 Task: Add Youtheory Watermelon Beauty Powder to the cart.
Action: Mouse moved to (327, 157)
Screenshot: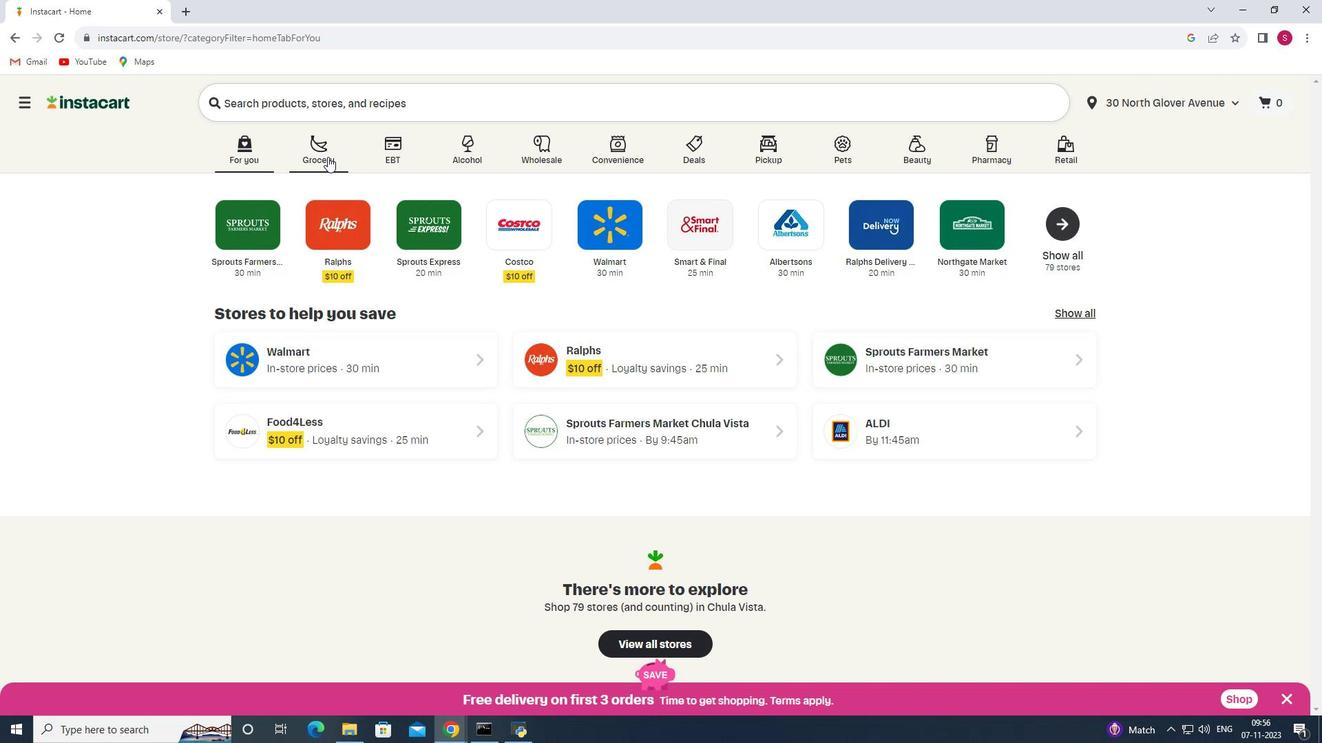 
Action: Mouse pressed left at (327, 157)
Screenshot: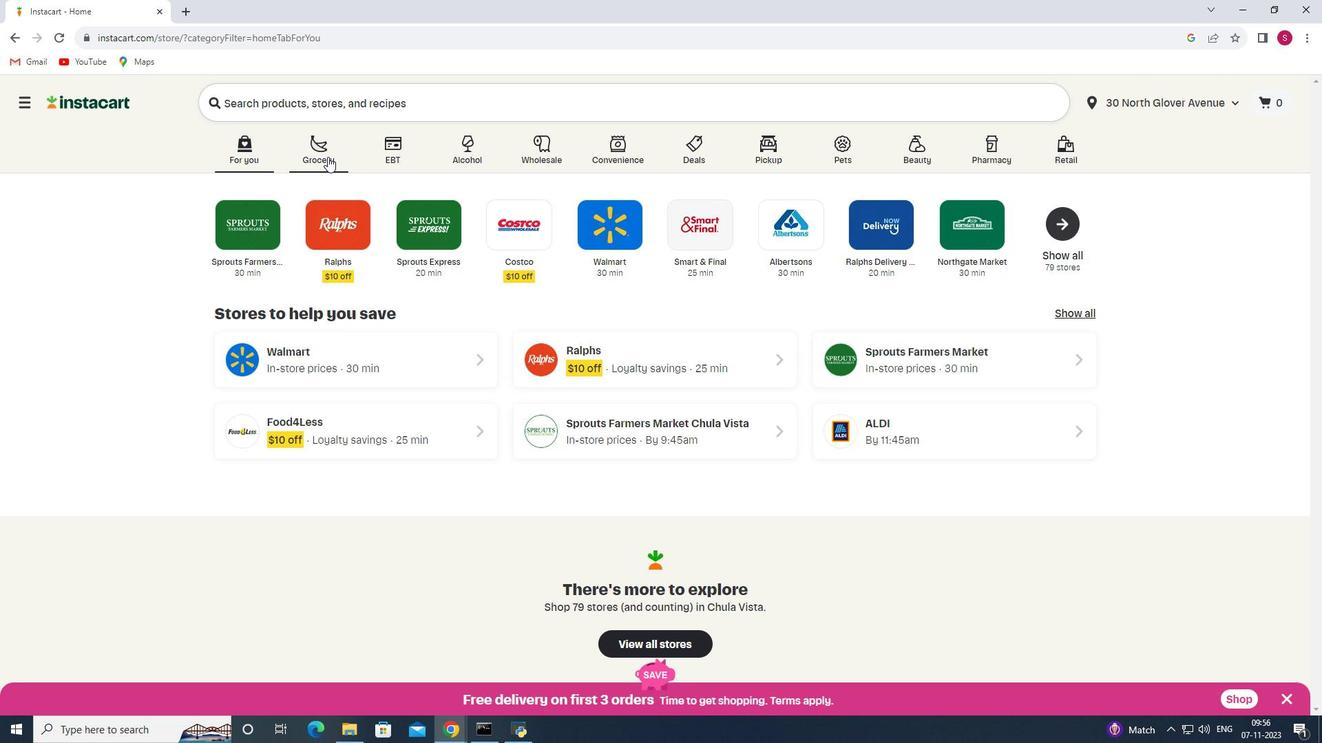 
Action: Mouse moved to (344, 390)
Screenshot: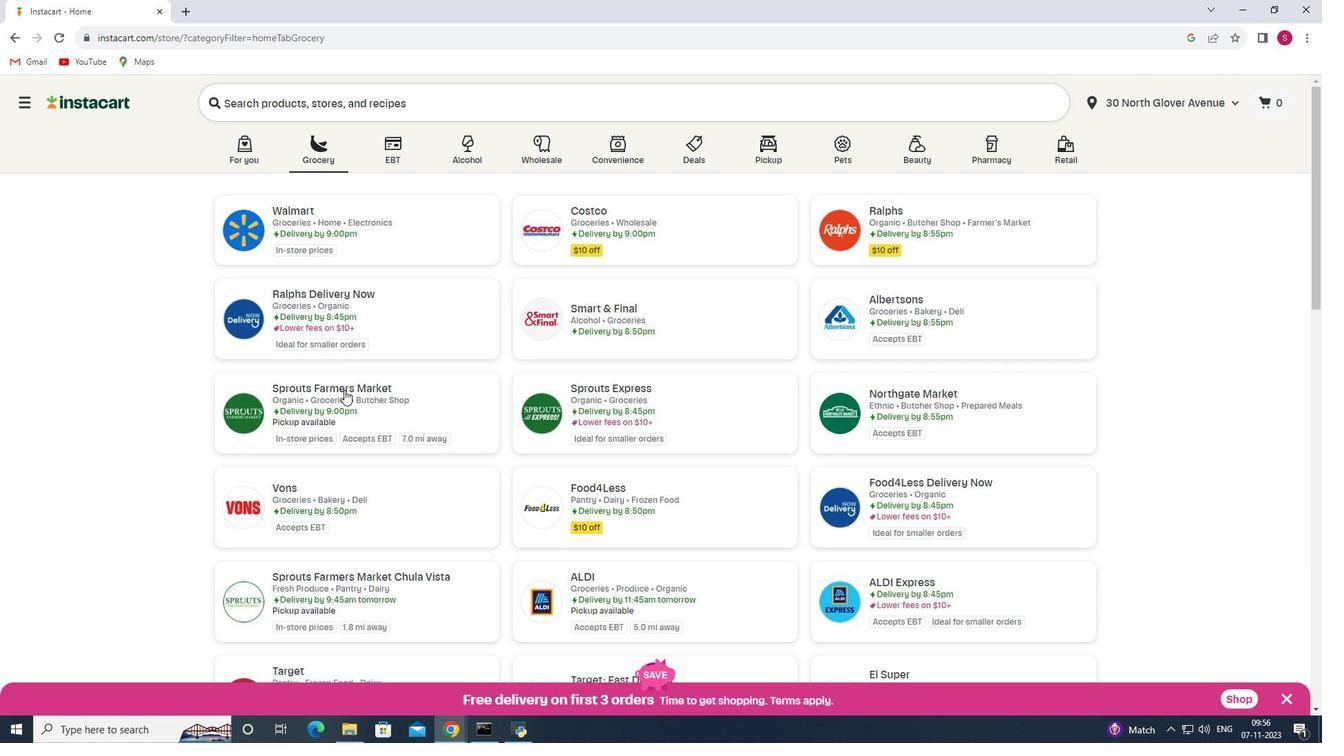 
Action: Mouse pressed left at (344, 390)
Screenshot: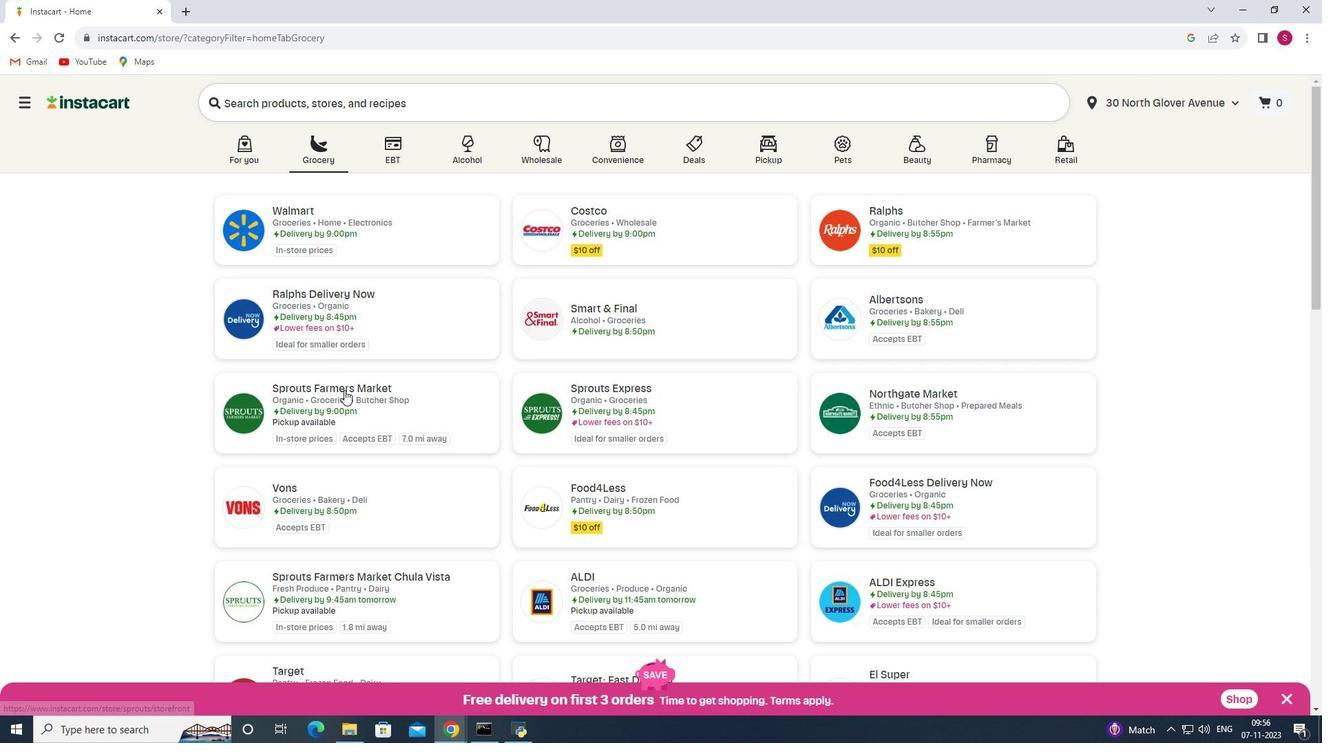 
Action: Mouse moved to (24, 515)
Screenshot: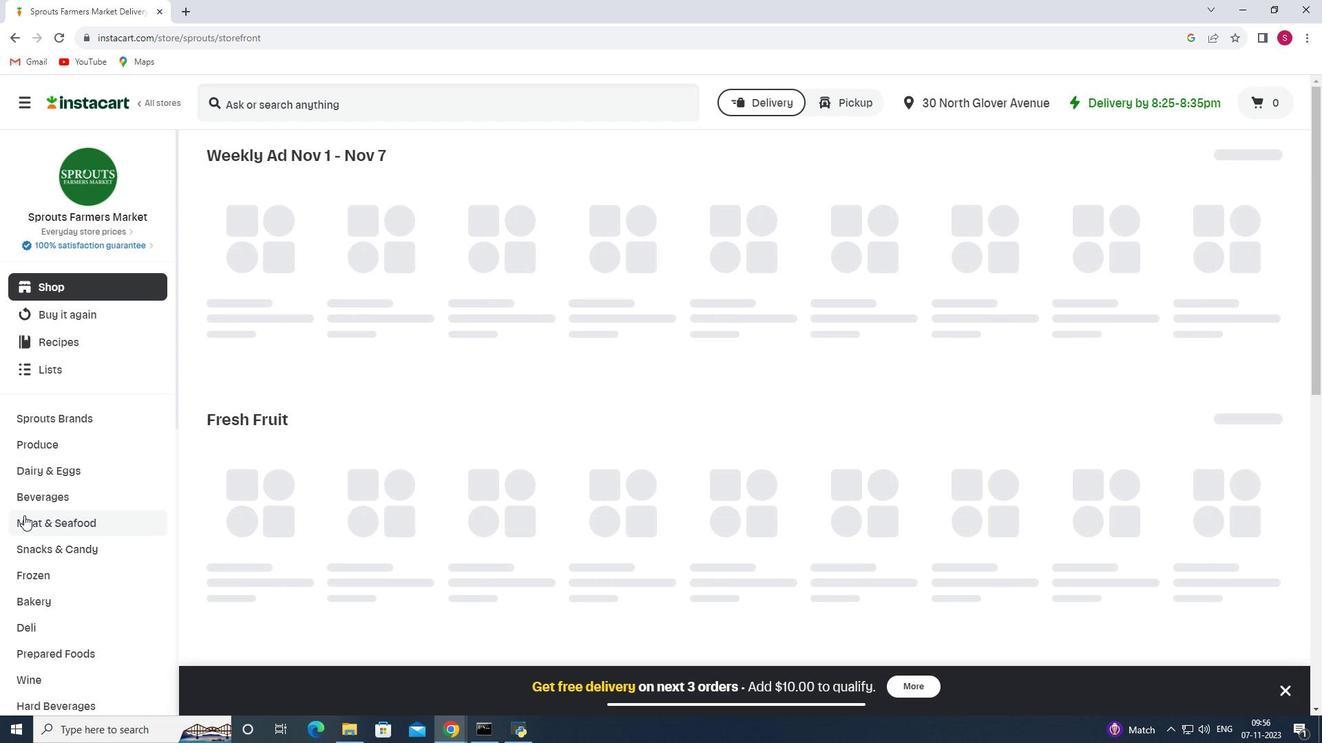 
Action: Mouse scrolled (24, 515) with delta (0, 0)
Screenshot: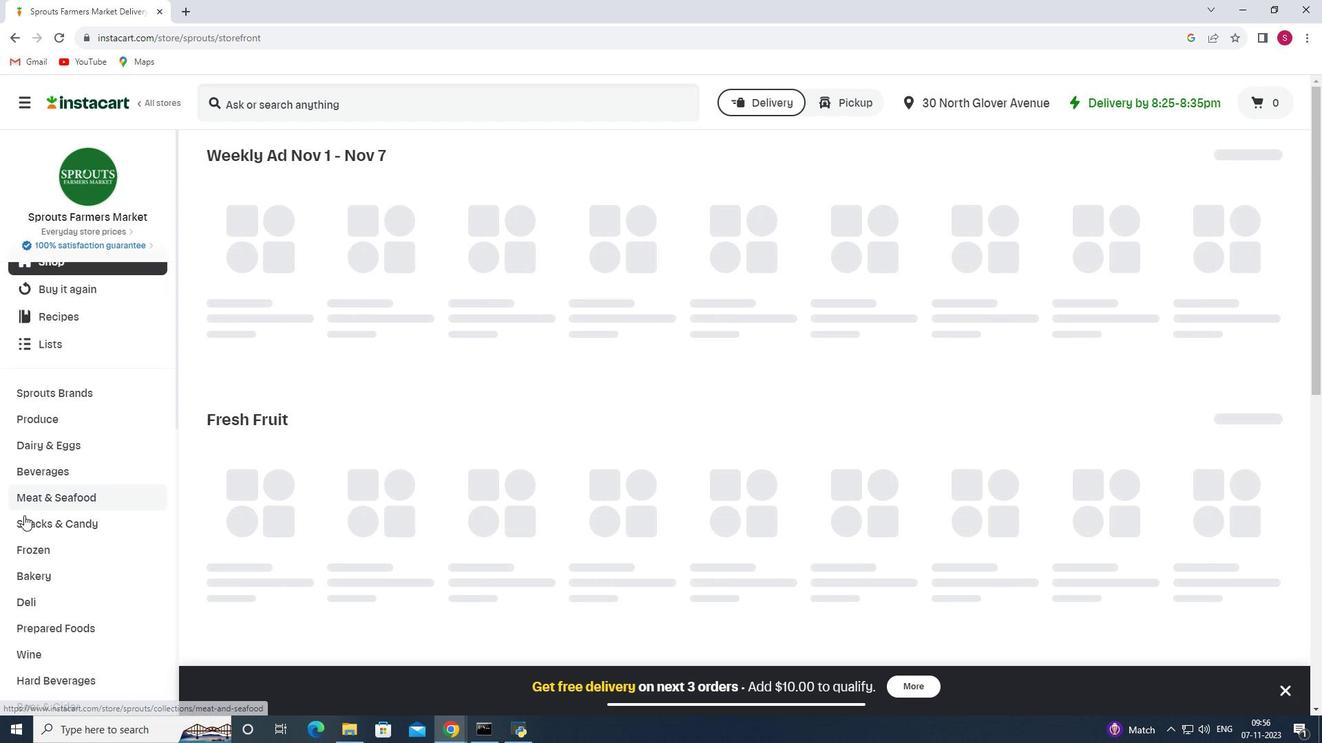 
Action: Mouse scrolled (24, 515) with delta (0, 0)
Screenshot: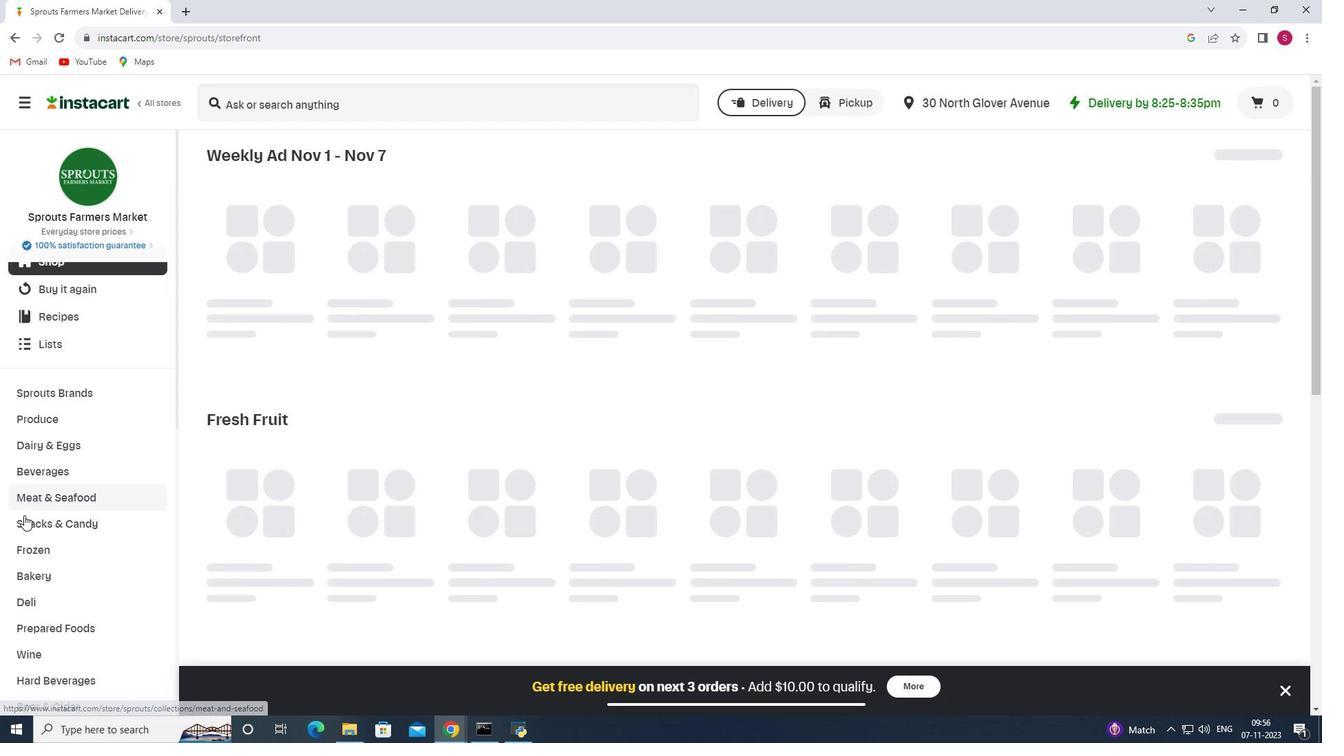 
Action: Mouse scrolled (24, 515) with delta (0, 0)
Screenshot: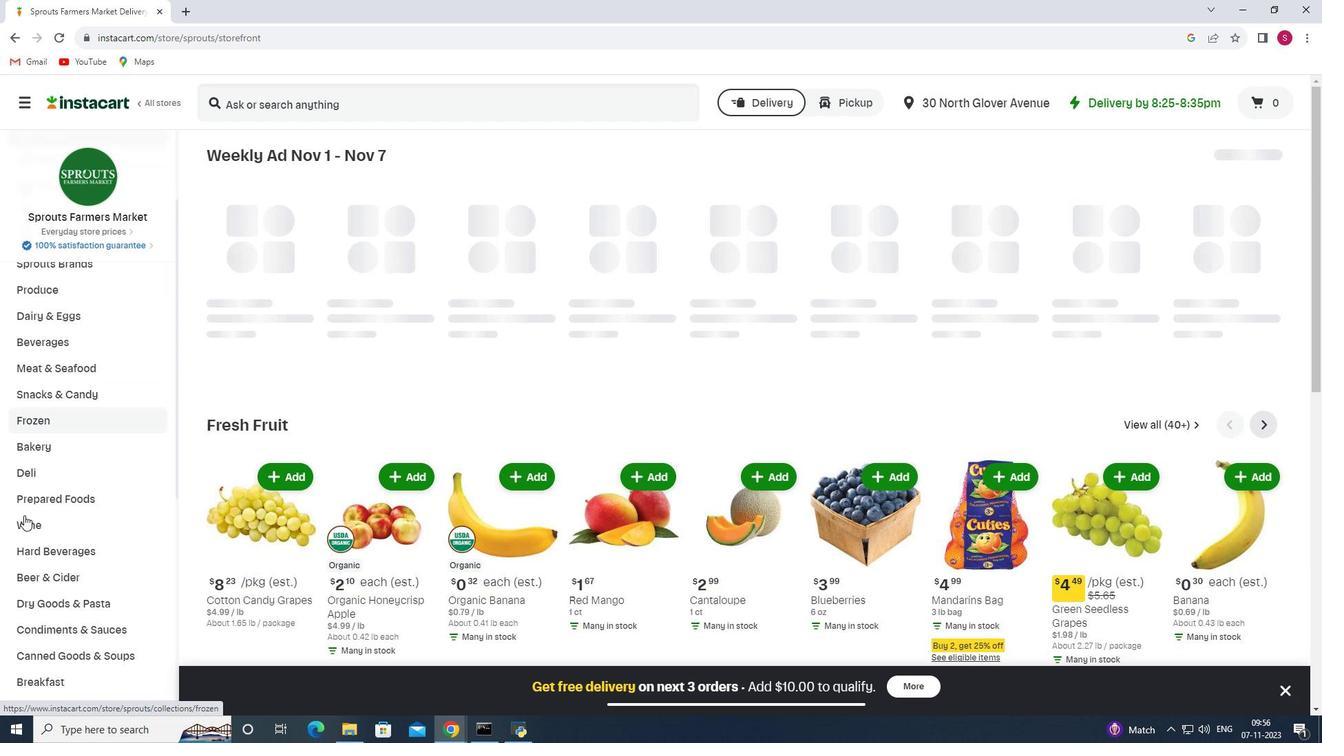 
Action: Mouse scrolled (24, 515) with delta (0, 0)
Screenshot: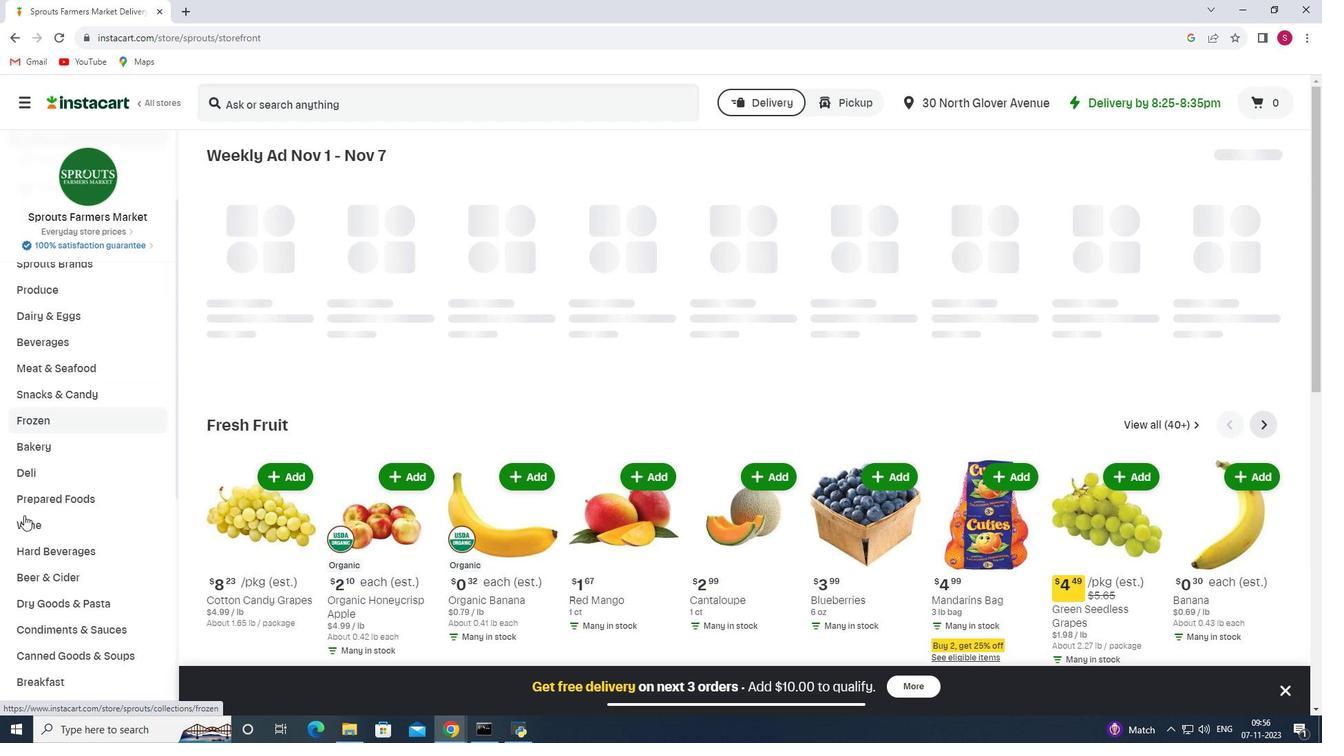 
Action: Mouse scrolled (24, 515) with delta (0, 0)
Screenshot: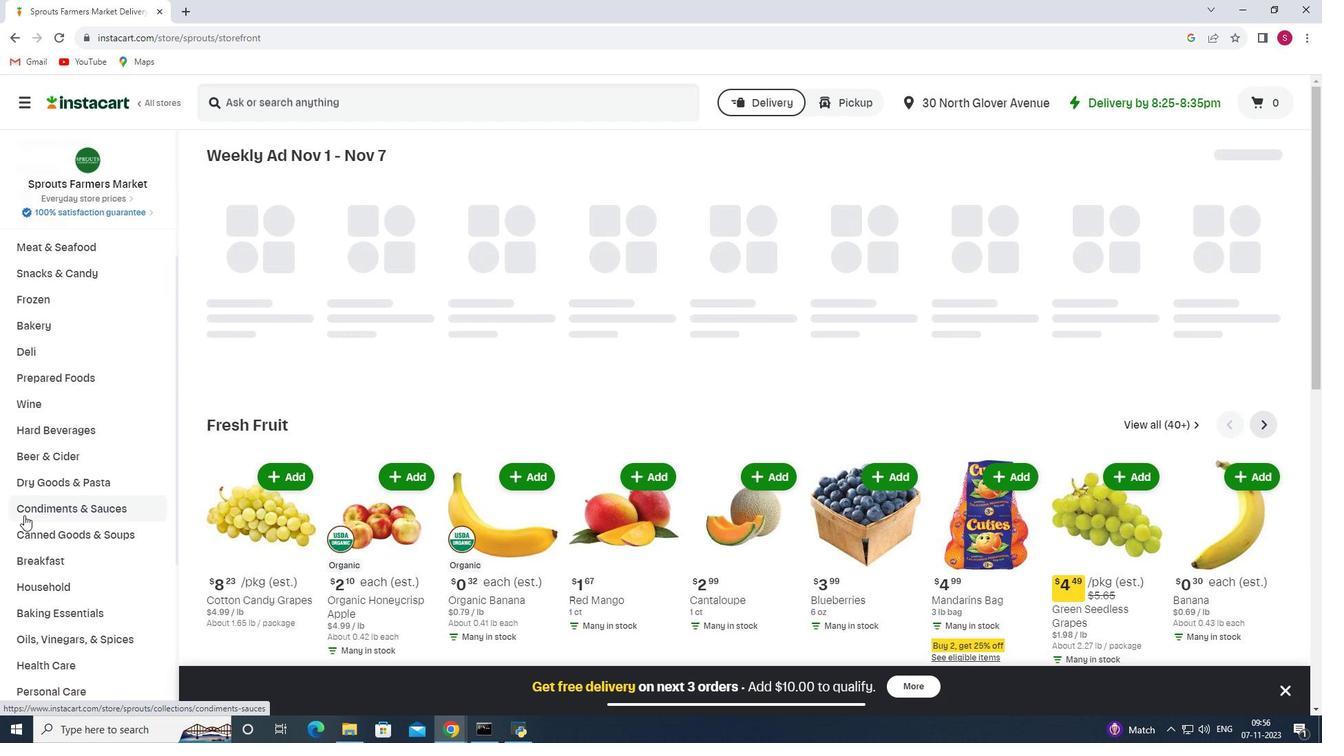 
Action: Mouse scrolled (24, 515) with delta (0, 0)
Screenshot: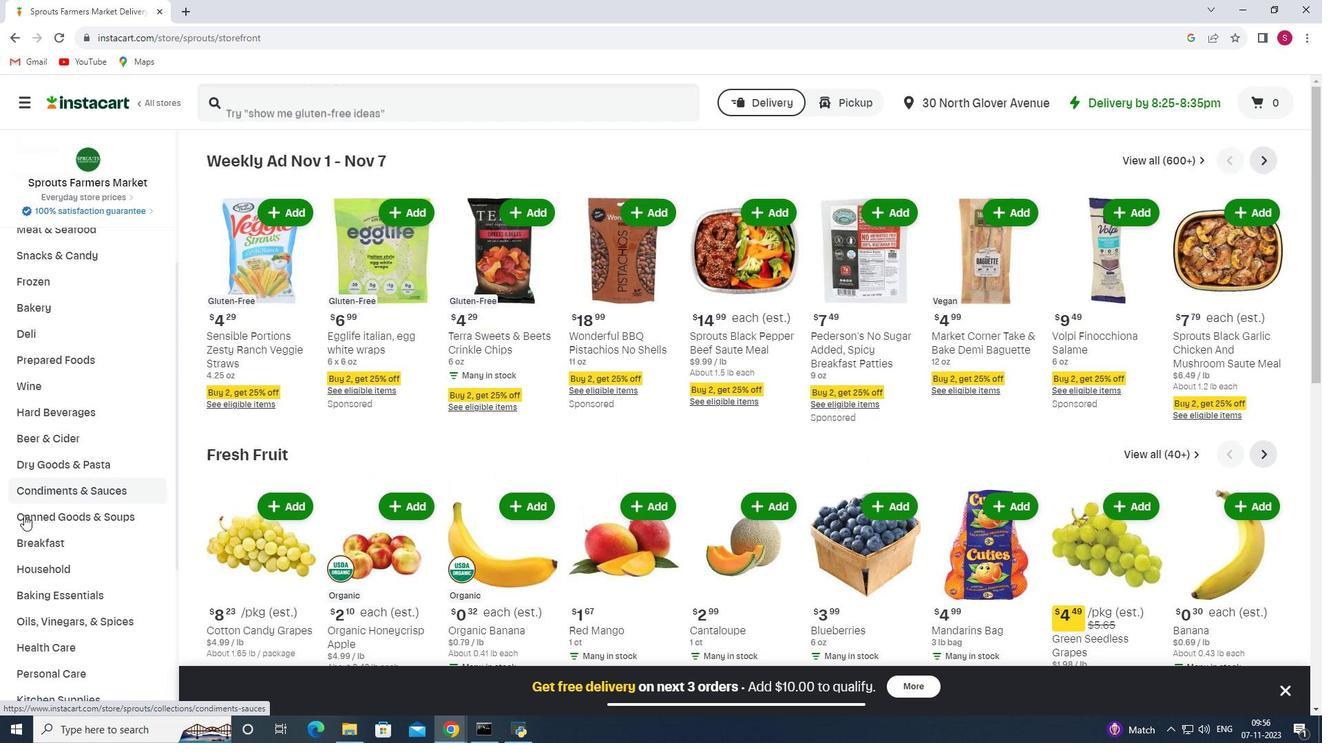 
Action: Mouse scrolled (24, 515) with delta (0, 0)
Screenshot: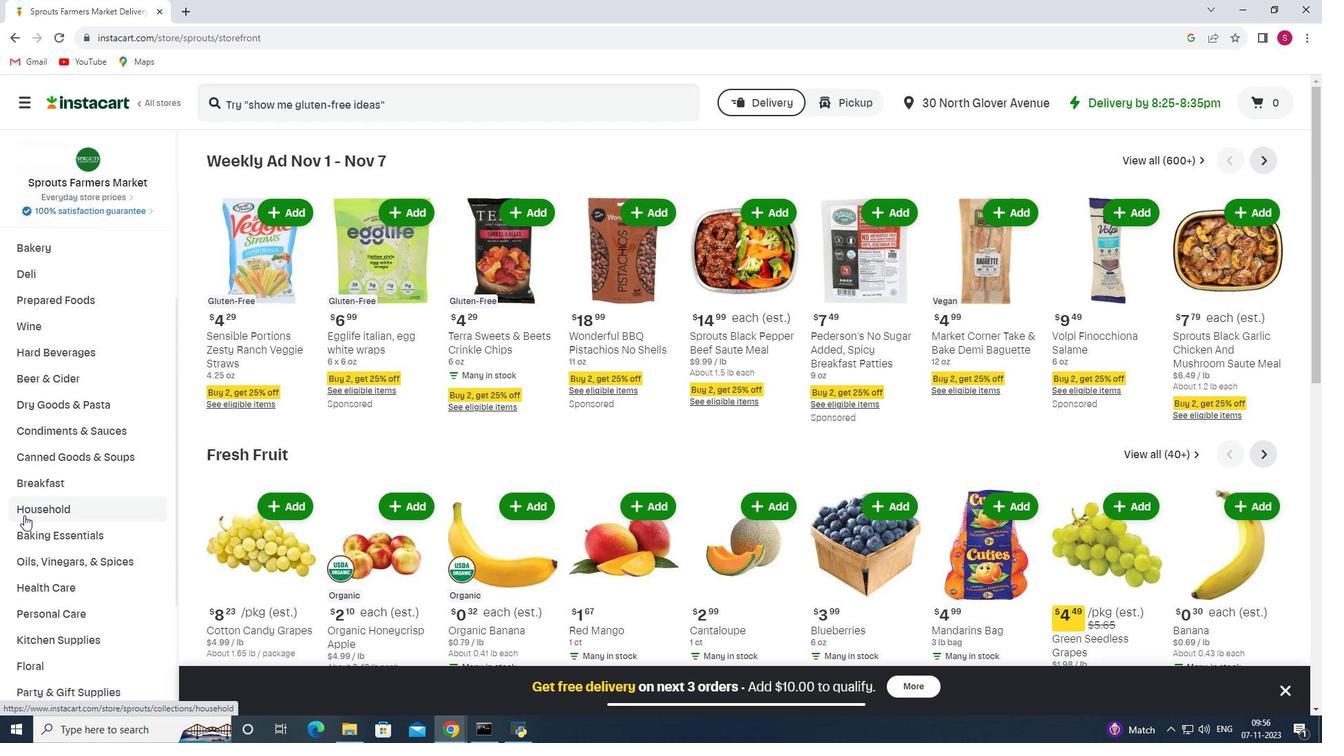 
Action: Mouse scrolled (24, 515) with delta (0, 0)
Screenshot: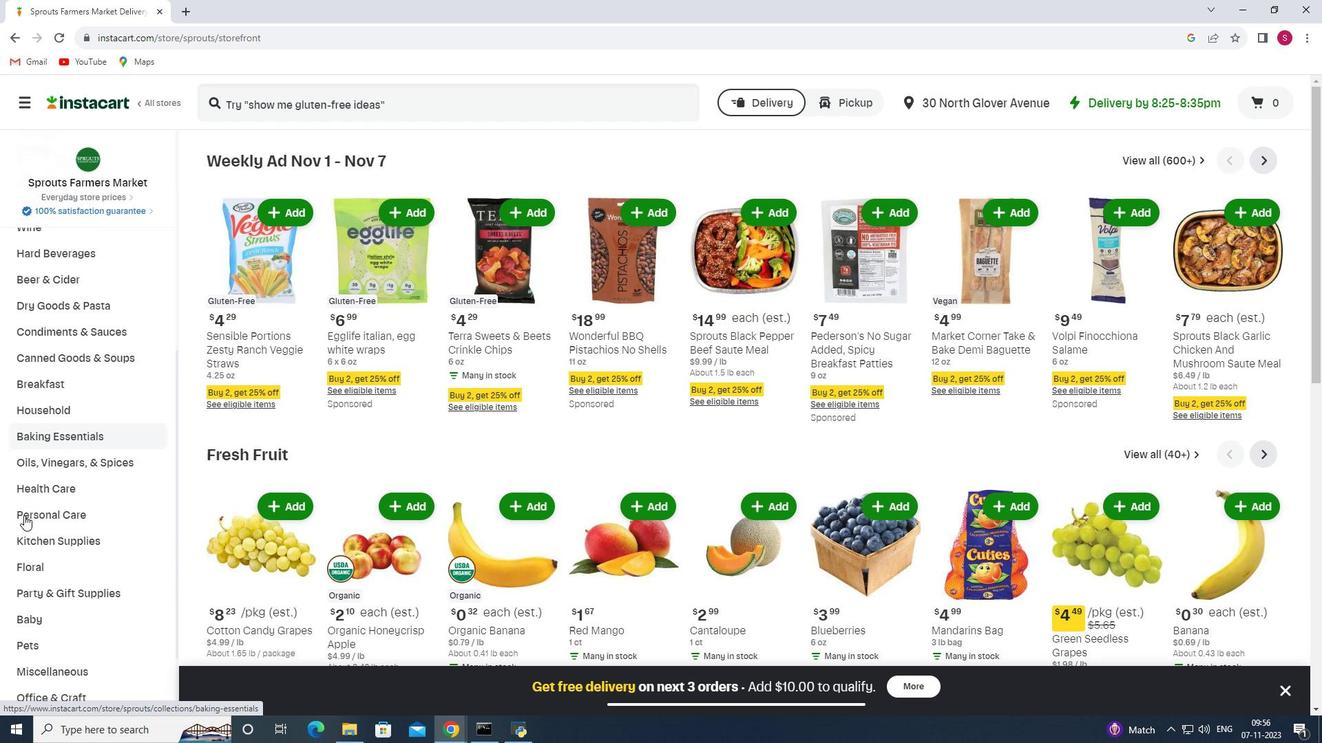 
Action: Mouse moved to (78, 468)
Screenshot: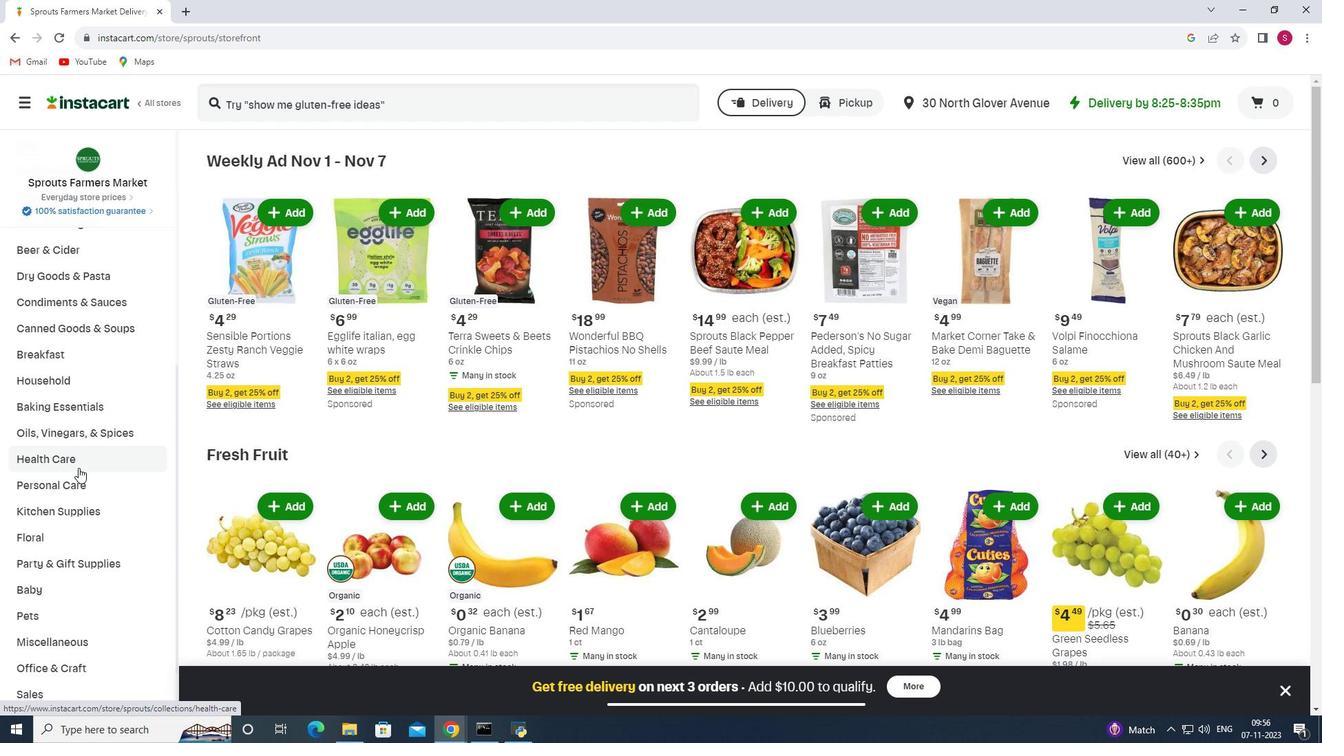 
Action: Mouse pressed left at (78, 468)
Screenshot: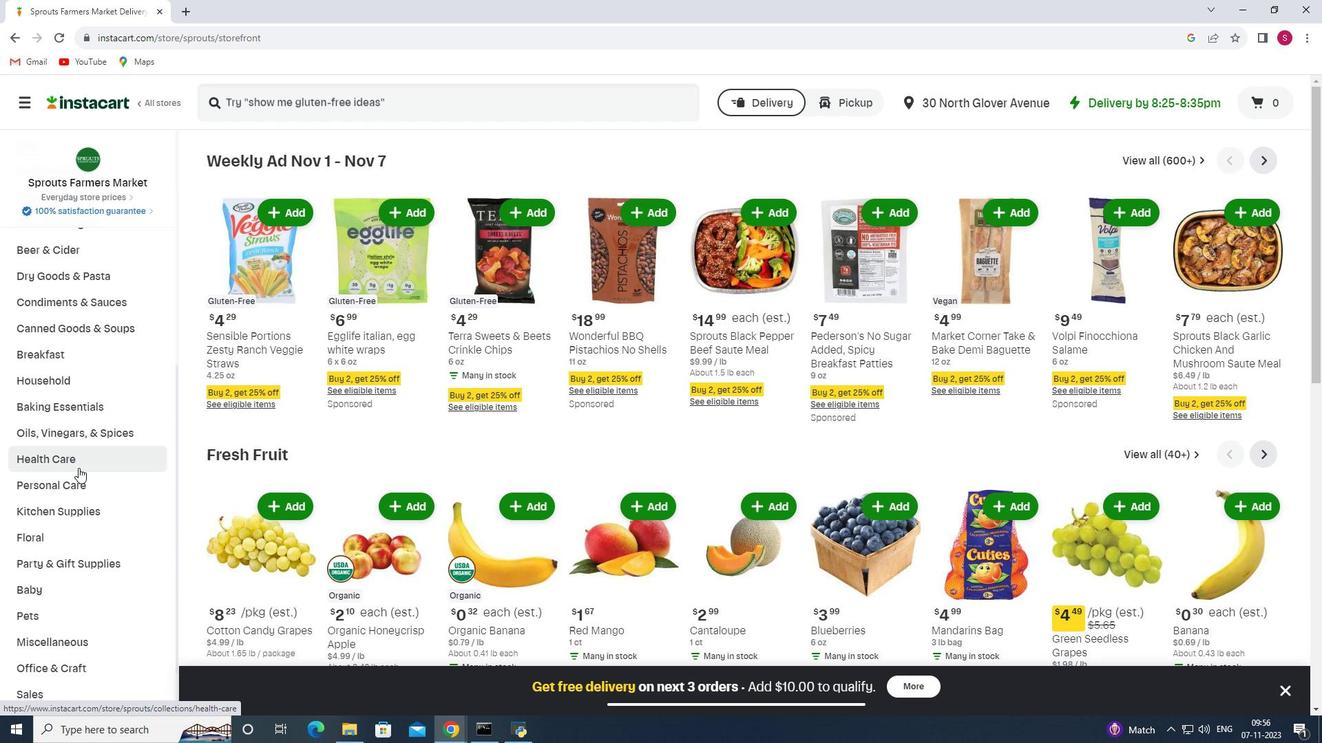
Action: Mouse moved to (460, 194)
Screenshot: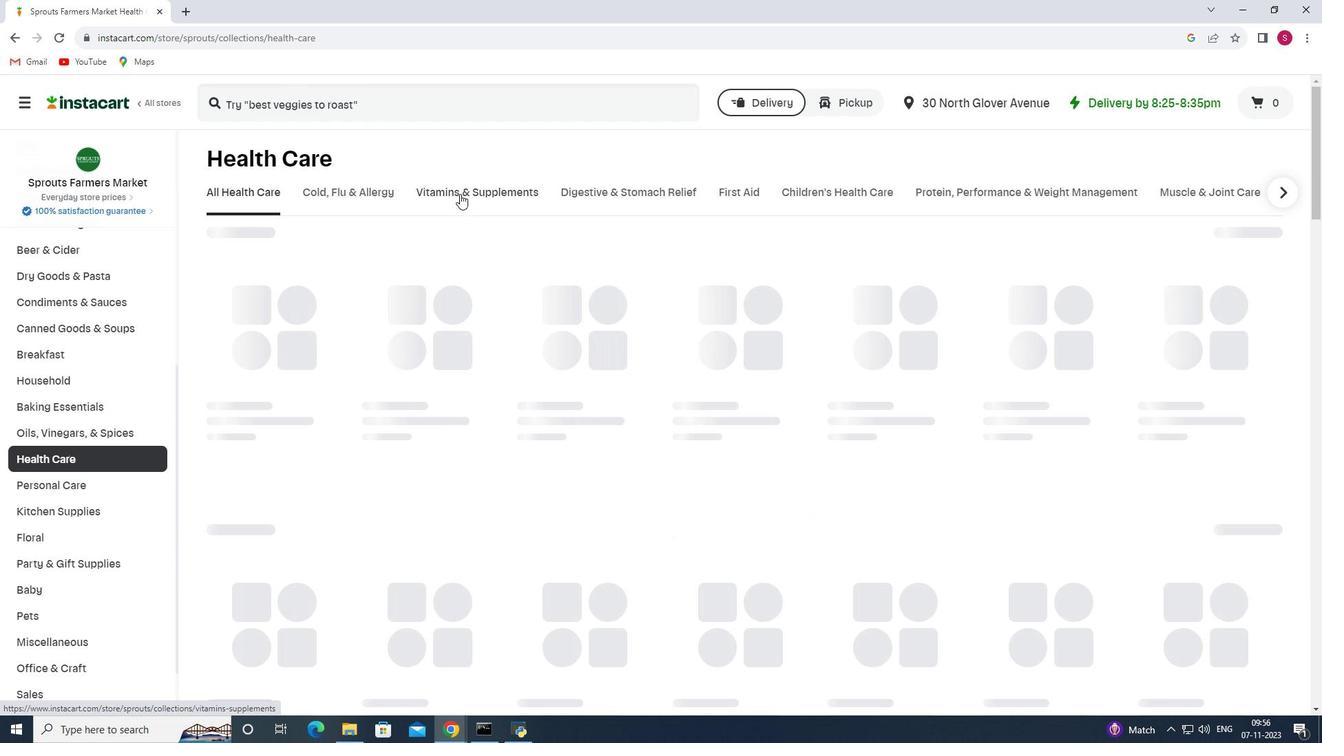 
Action: Mouse pressed left at (460, 194)
Screenshot: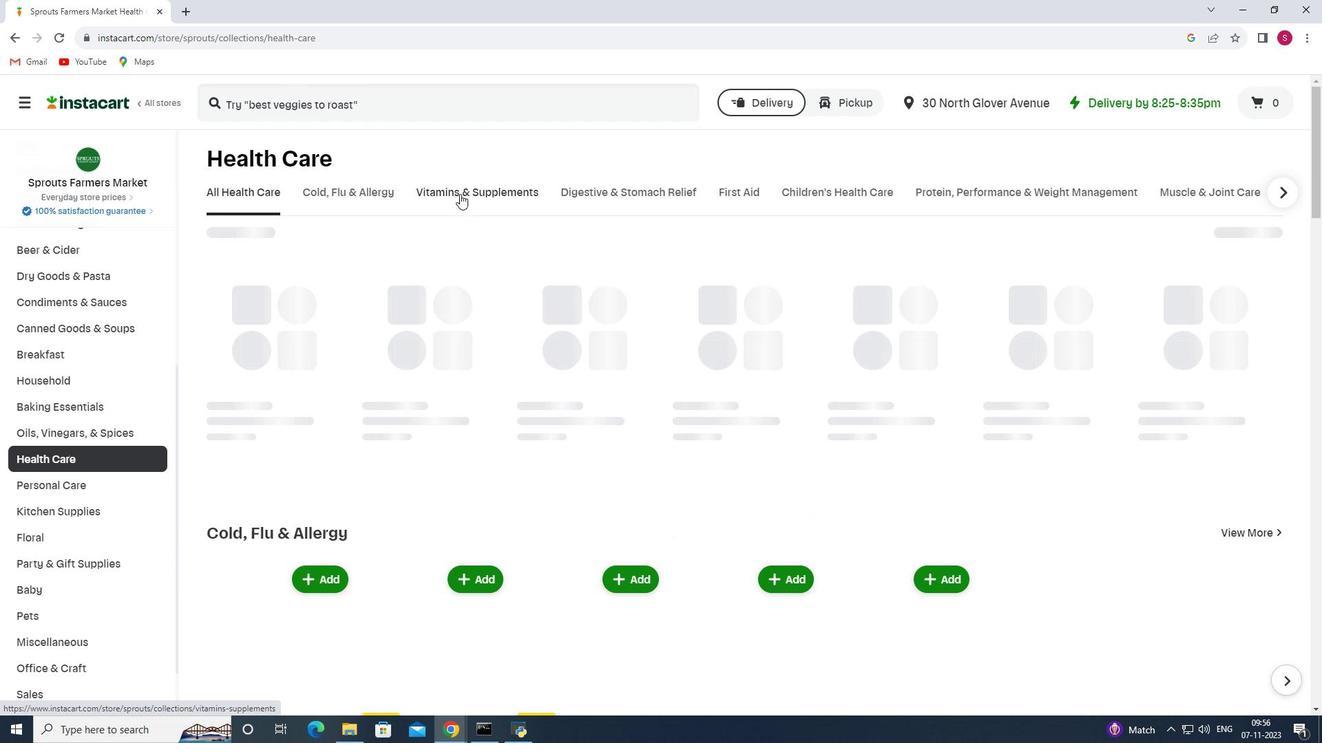 
Action: Mouse moved to (603, 265)
Screenshot: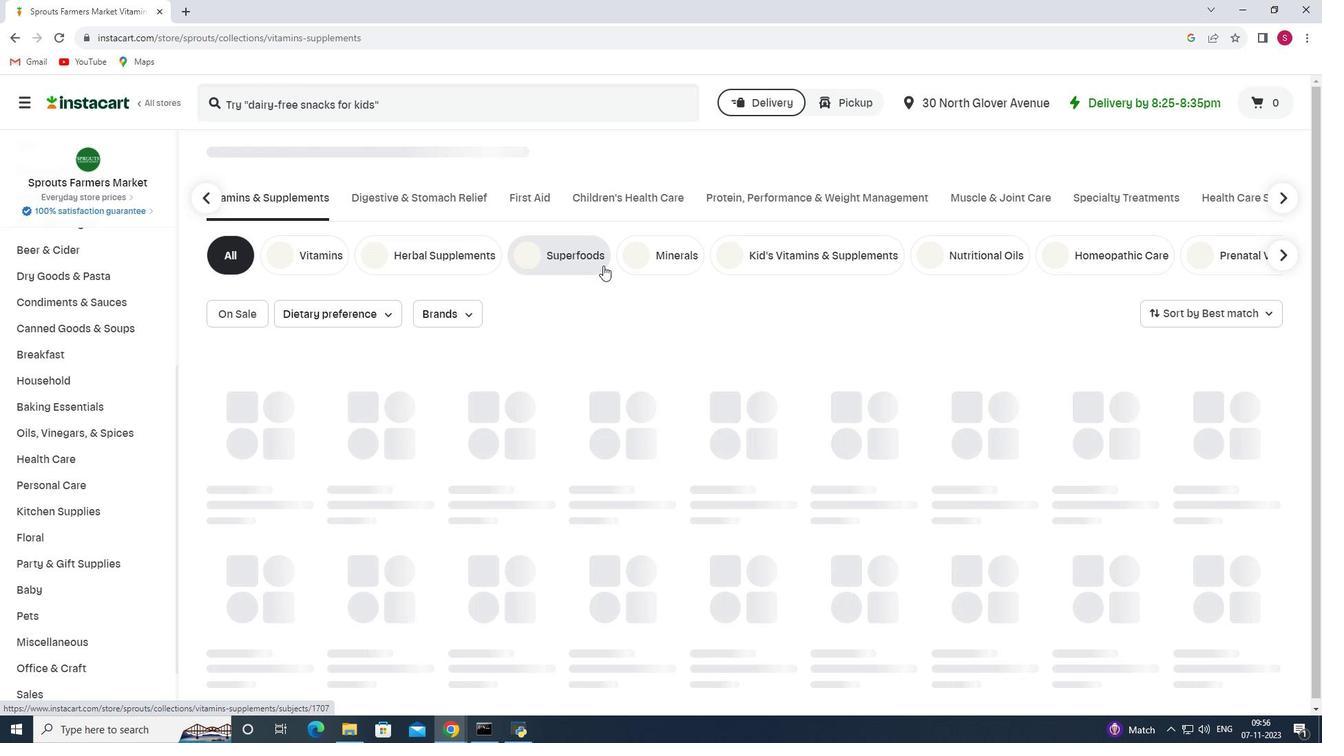 
Action: Mouse pressed left at (603, 265)
Screenshot: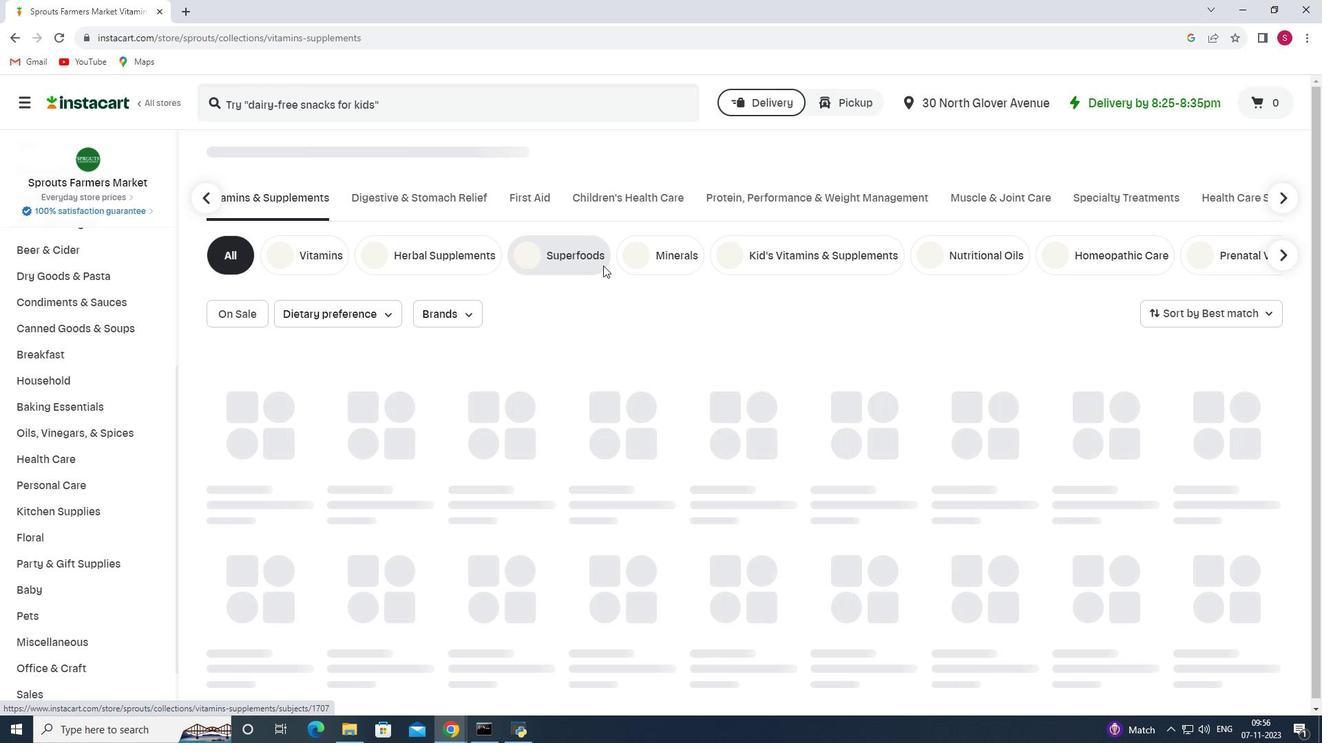 
Action: Mouse moved to (458, 92)
Screenshot: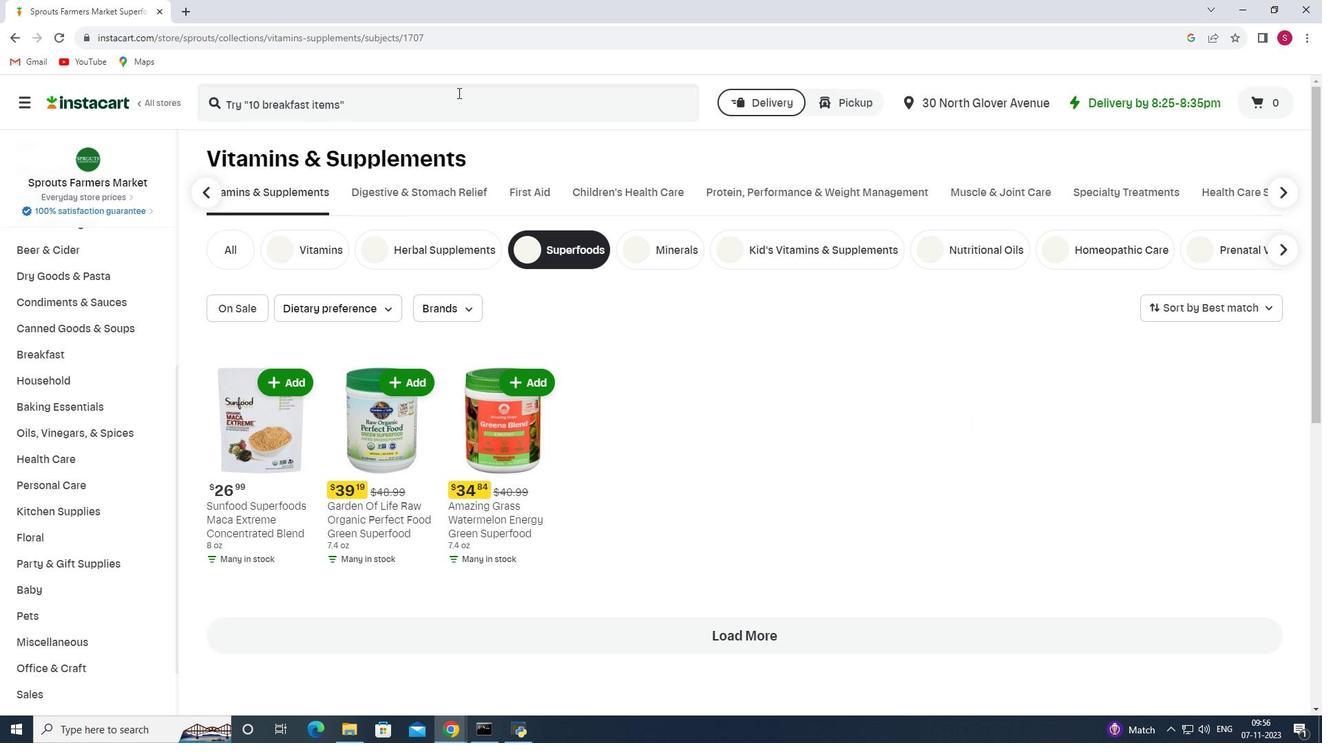 
Action: Mouse pressed left at (458, 92)
Screenshot: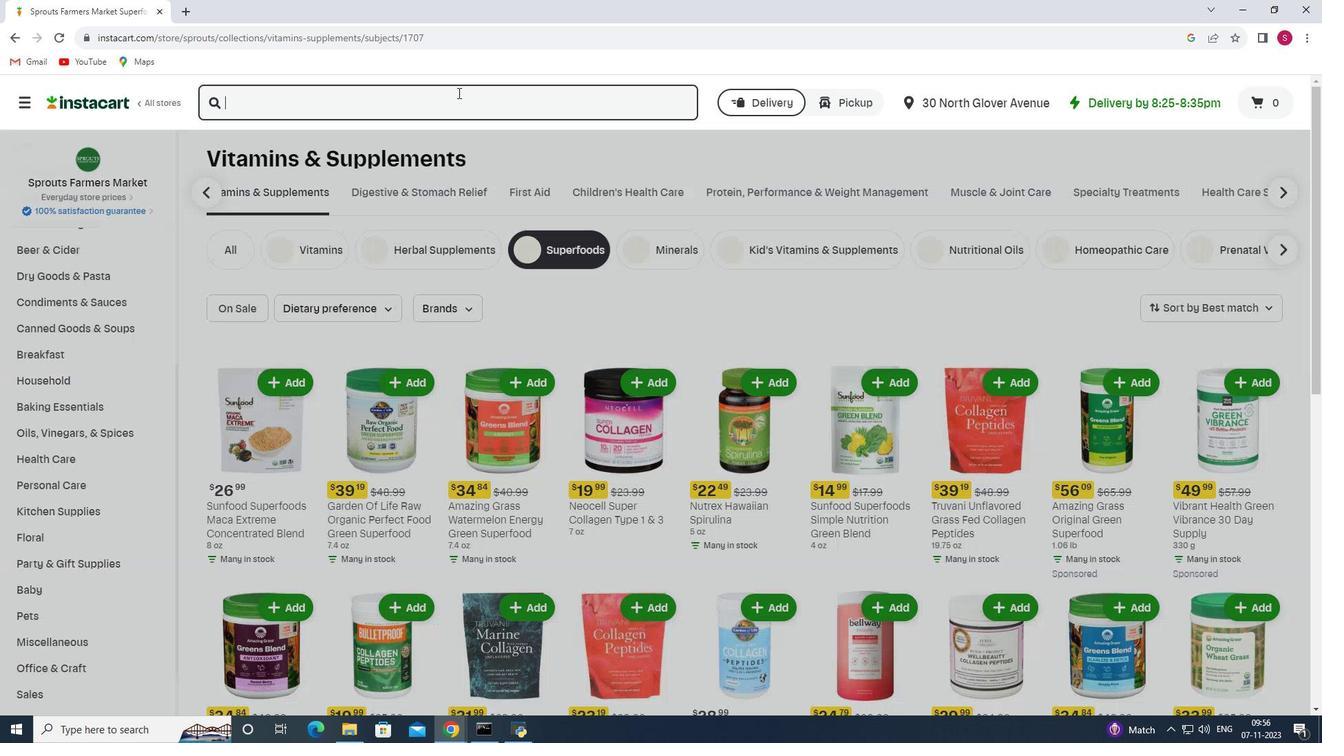 
Action: Key pressed <Key.shift><Key.shift><Key.shift><Key.shift><Key.shift><Key.shift><Key.shift><Key.shift><Key.shift><Key.shift>Youtheory<Key.space><Key.shift>Watermelon<Key.space><Key.shift>Beauty<Key.space><Key.shift>Powder<Key.enter>
Screenshot: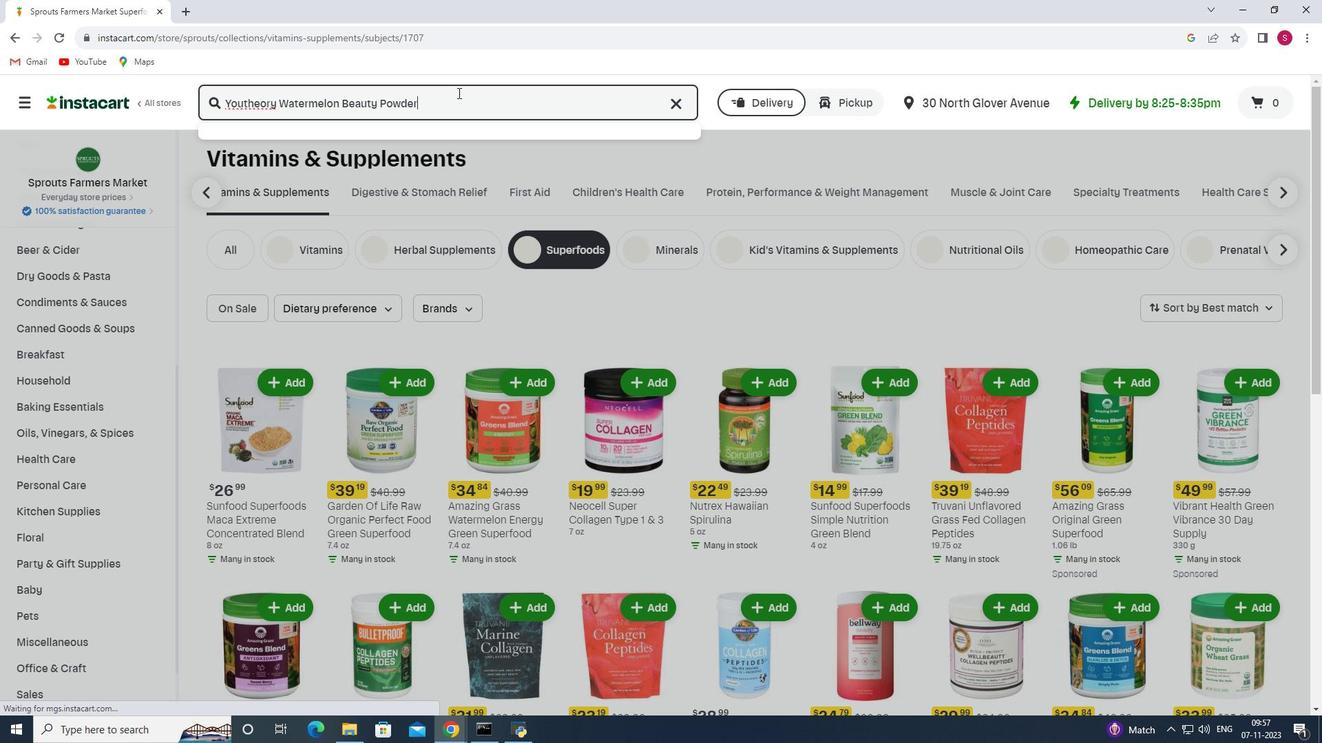 
Action: Mouse moved to (388, 219)
Screenshot: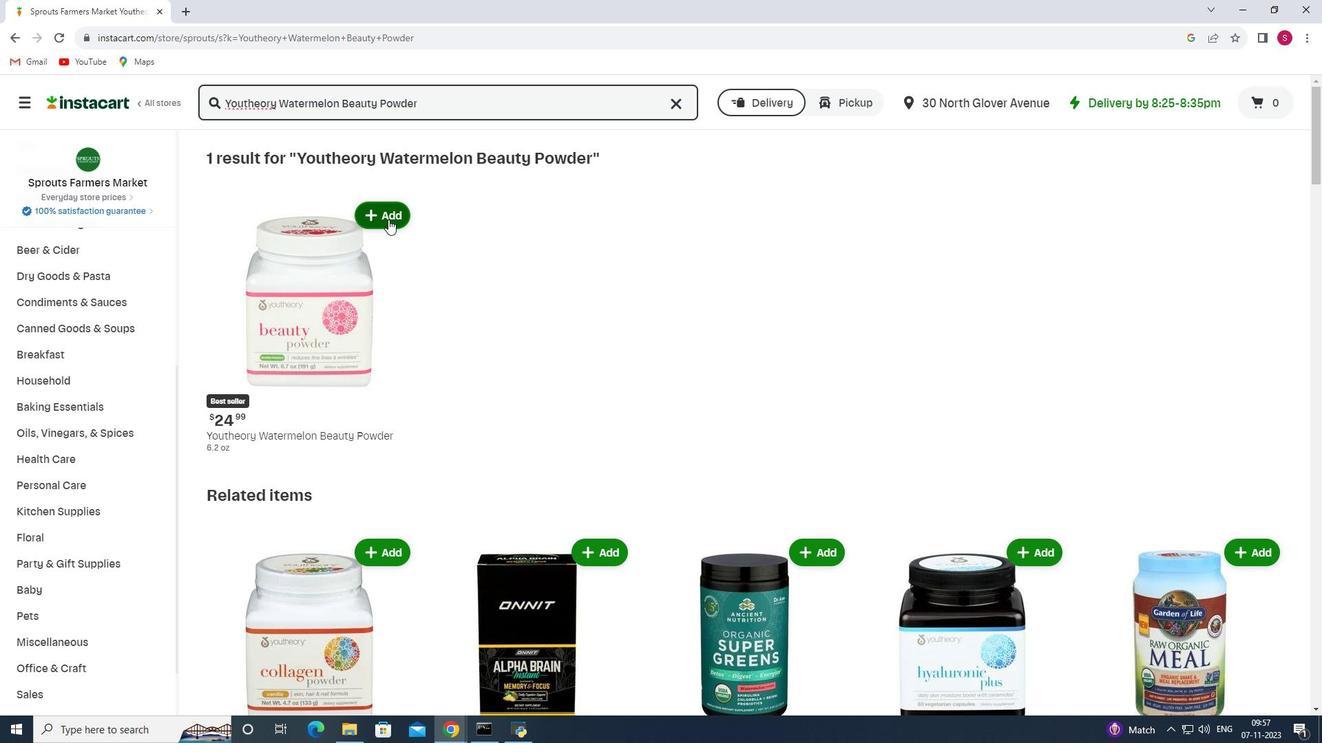 
Action: Mouse pressed left at (388, 219)
Screenshot: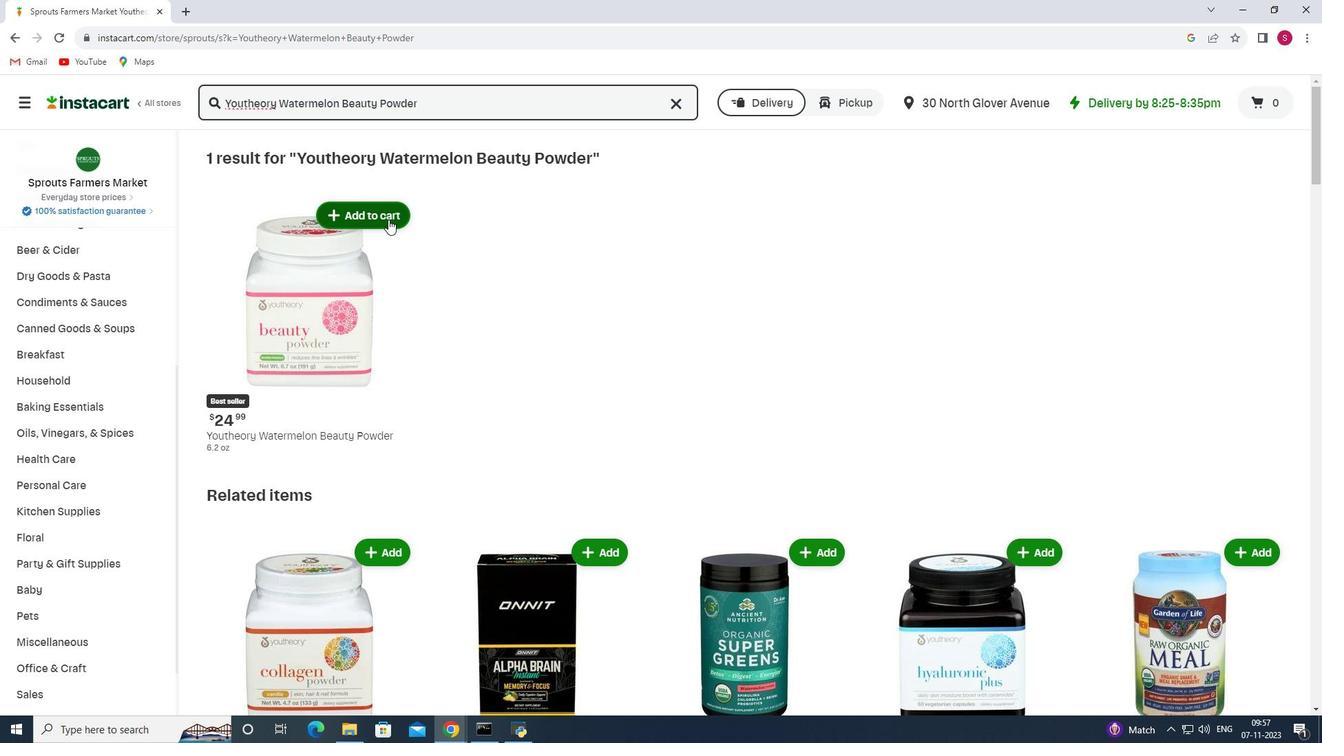 
Action: Mouse moved to (391, 253)
Screenshot: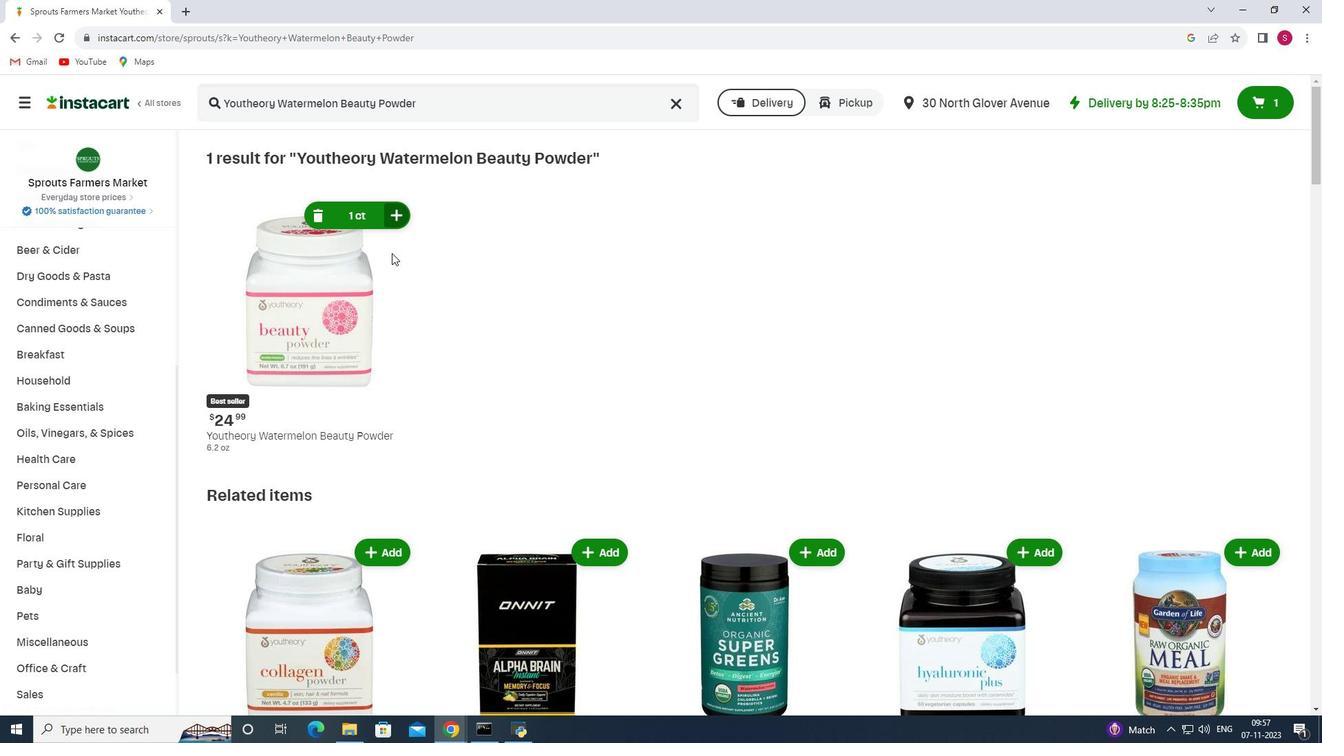 
